 Task: Go to the images section and react to the images on the  page of Microsoft
Action: Mouse moved to (454, 484)
Screenshot: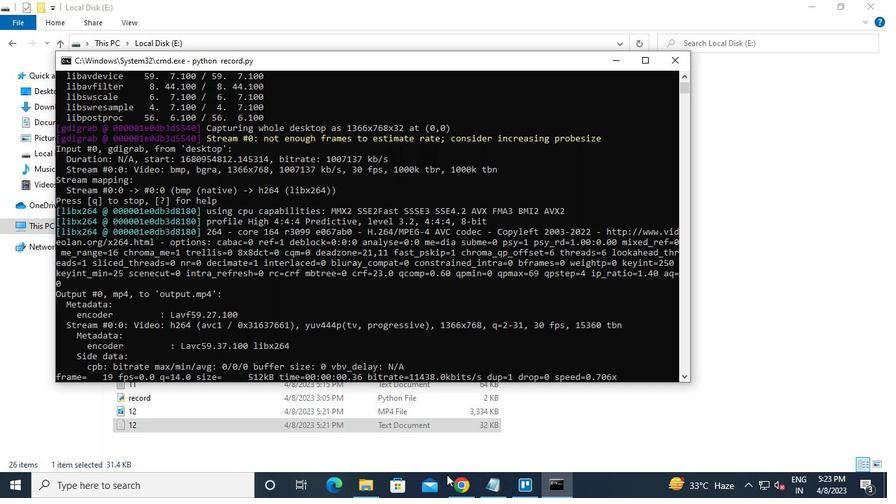 
Action: Mouse pressed left at (454, 484)
Screenshot: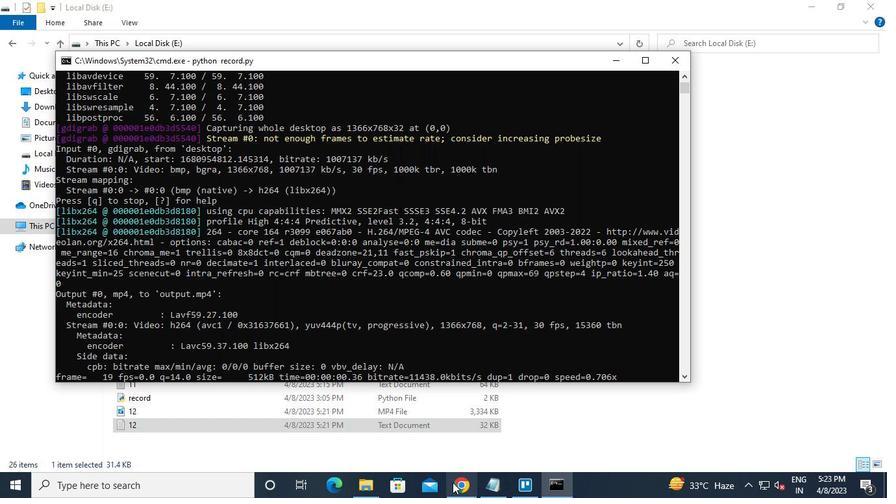 
Action: Mouse moved to (196, 86)
Screenshot: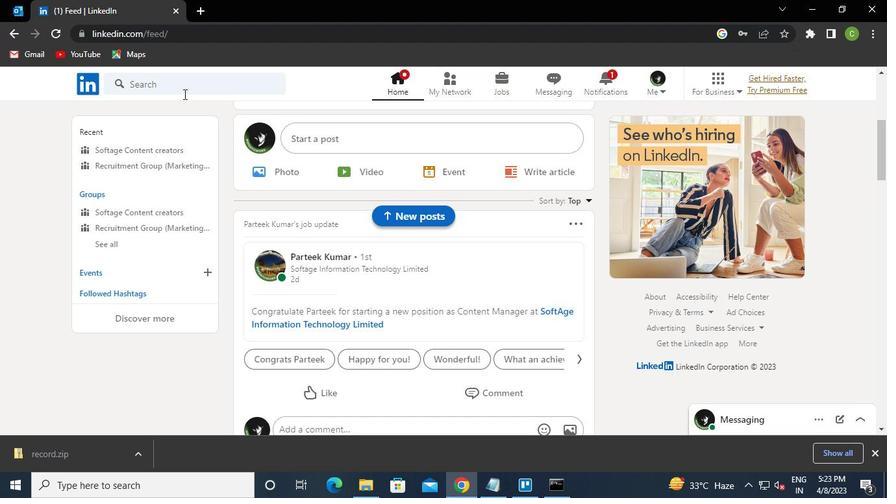 
Action: Mouse pressed left at (196, 86)
Screenshot: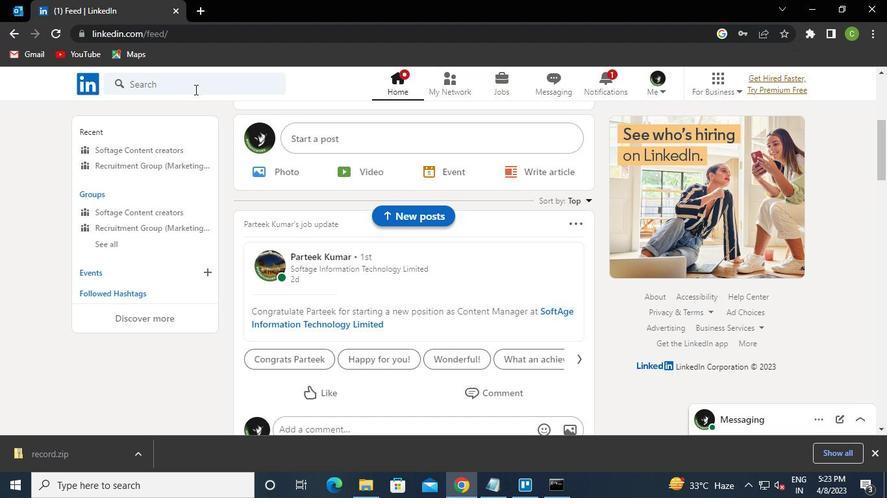 
Action: Keyboard Key.caps_lock
Screenshot: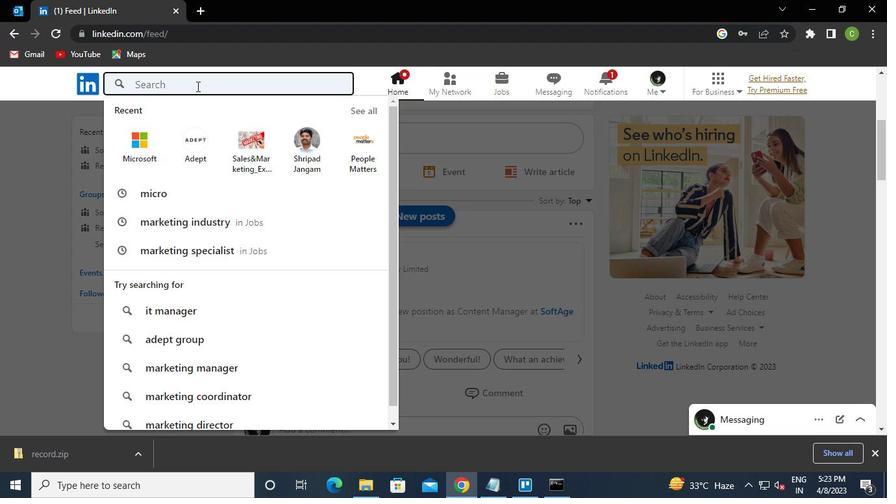 
Action: Keyboard m
Screenshot: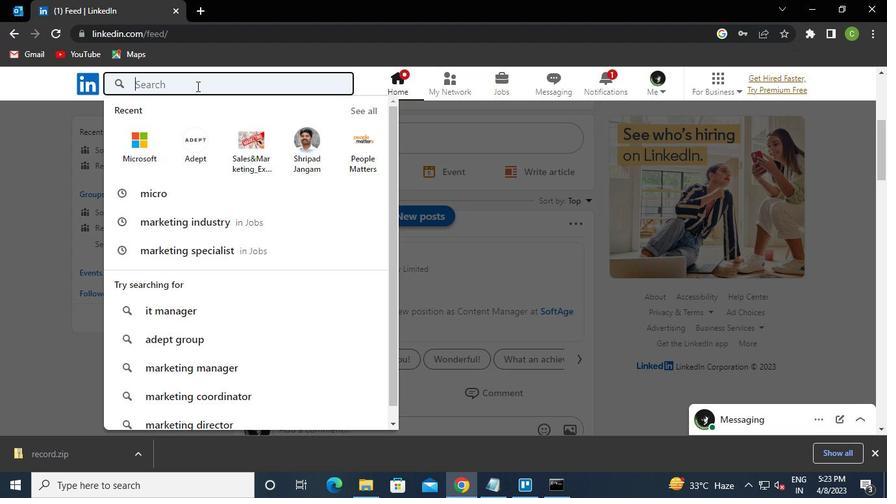 
Action: Keyboard Key.caps_lock
Screenshot: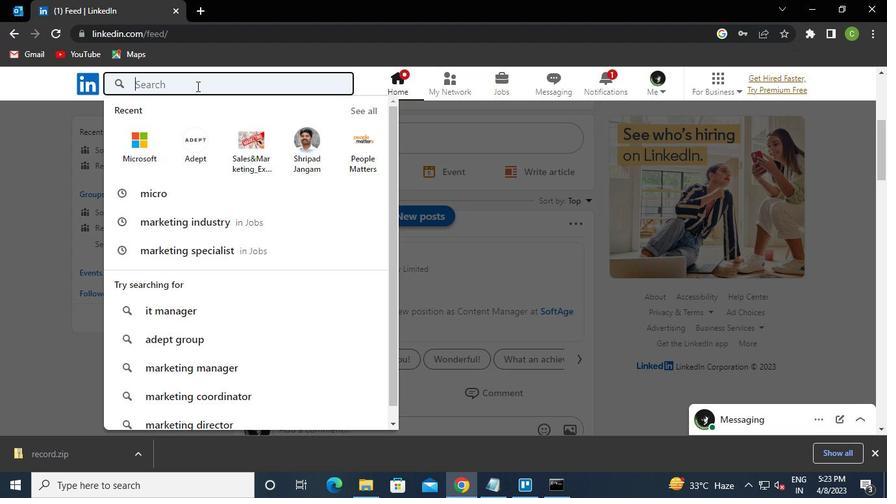 
Action: Keyboard i
Screenshot: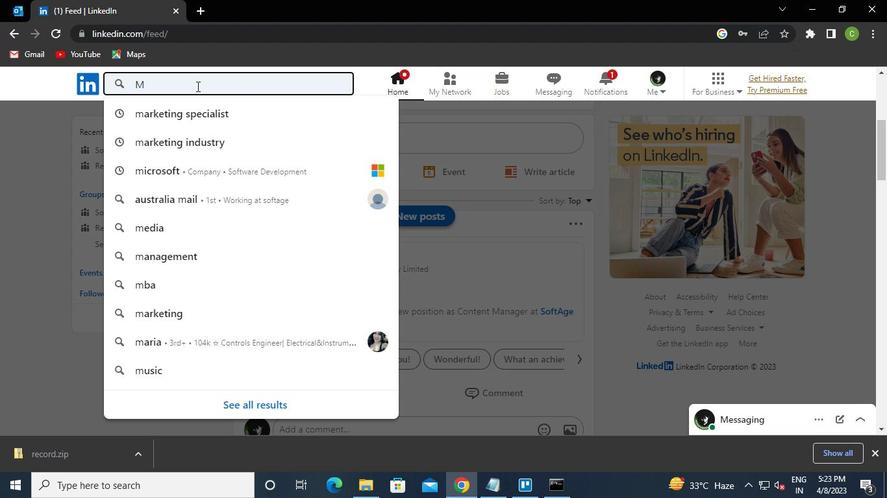 
Action: Keyboard c
Screenshot: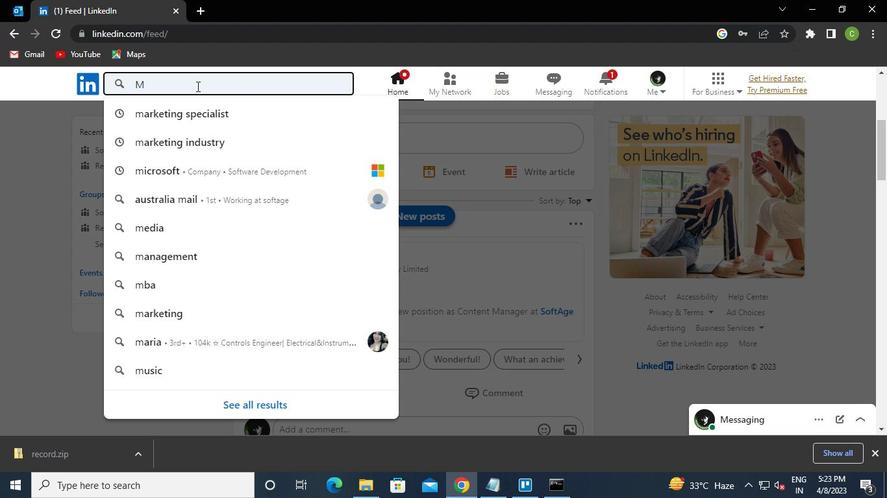 
Action: Keyboard r
Screenshot: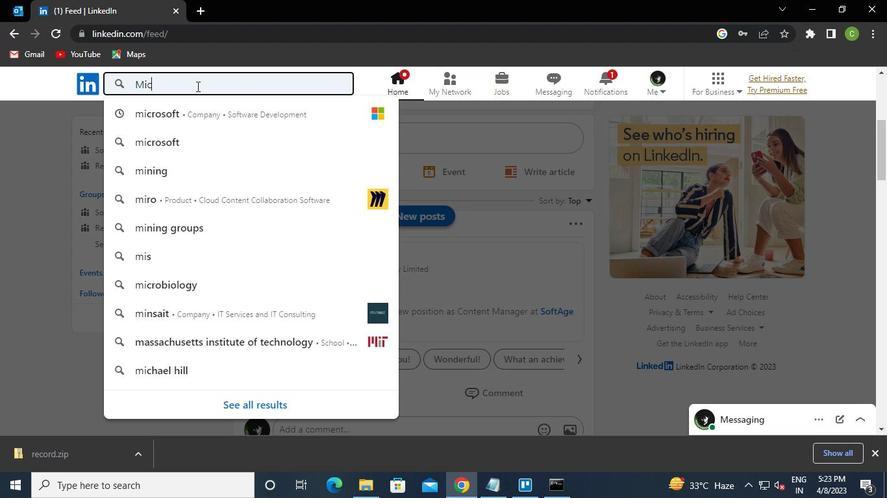
Action: Keyboard o
Screenshot: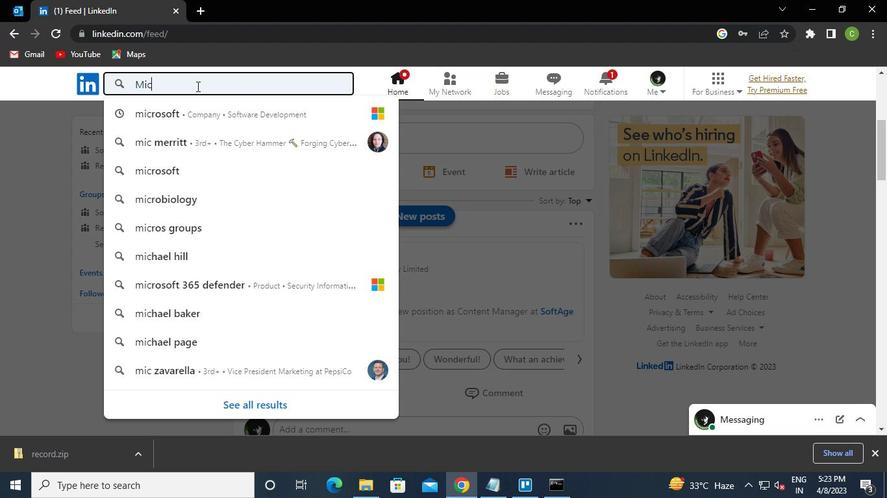 
Action: Keyboard Key.down
Screenshot: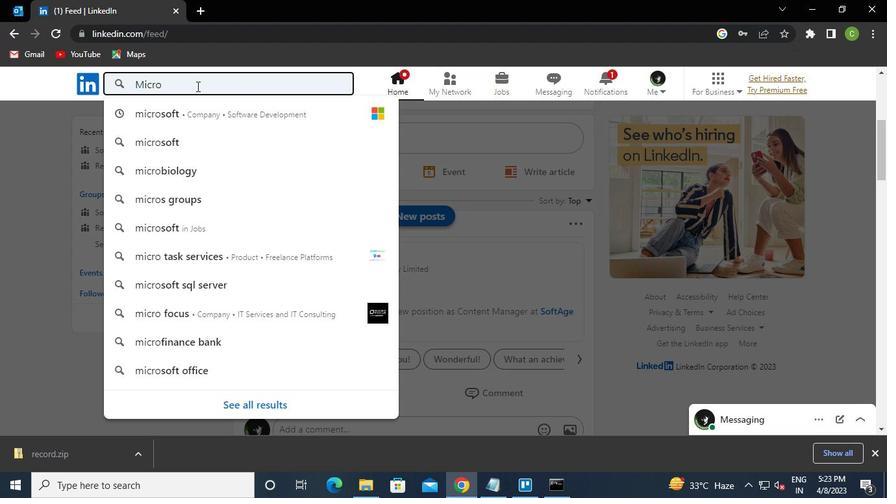 
Action: Keyboard Key.enter
Screenshot: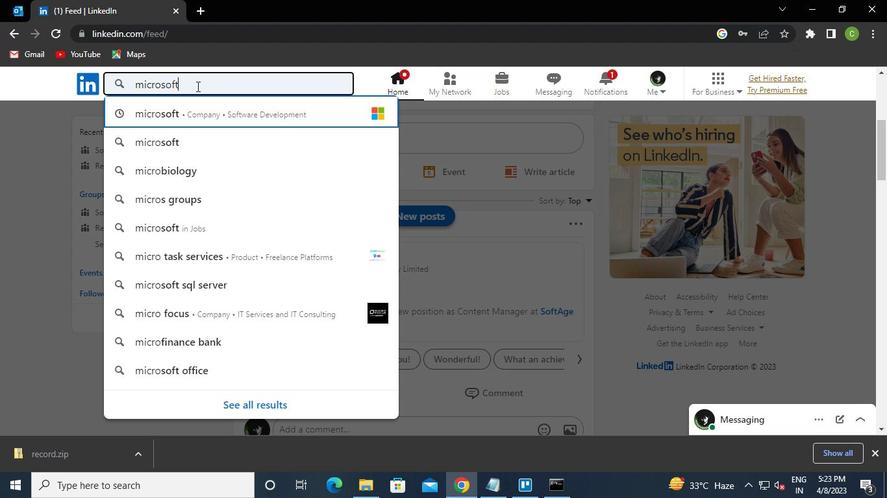 
Action: Mouse moved to (402, 192)
Screenshot: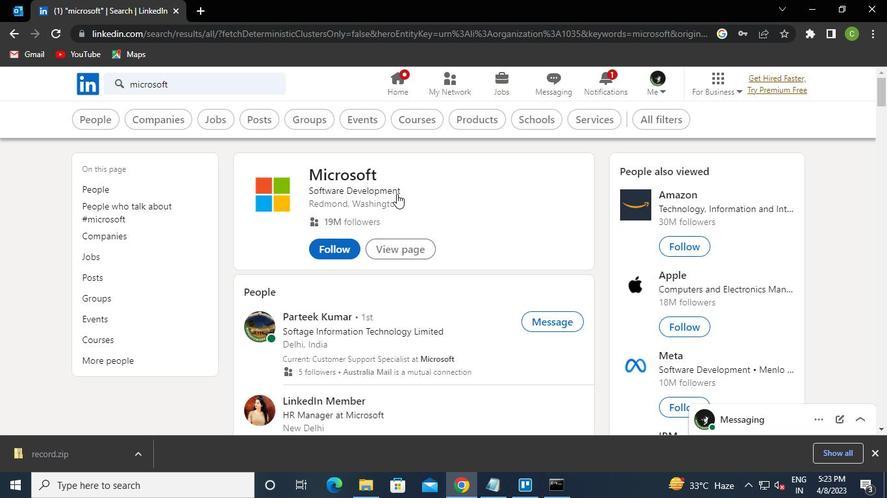 
Action: Mouse pressed left at (402, 192)
Screenshot: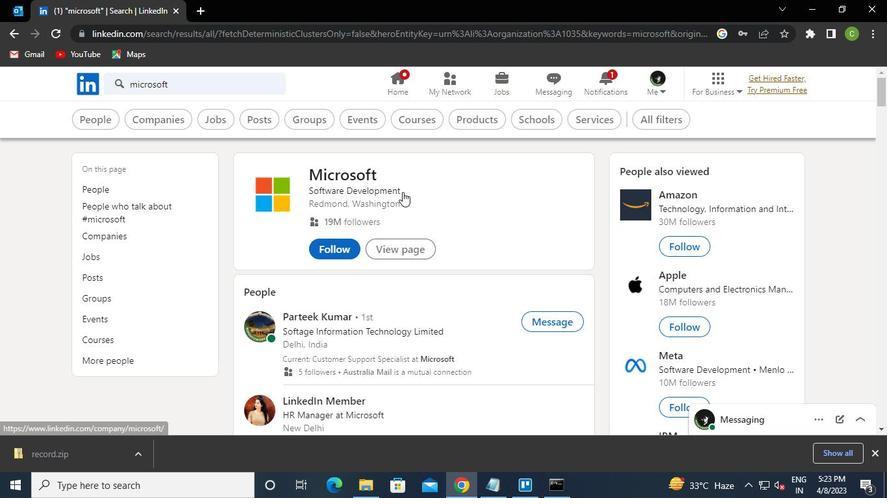 
Action: Mouse moved to (418, 194)
Screenshot: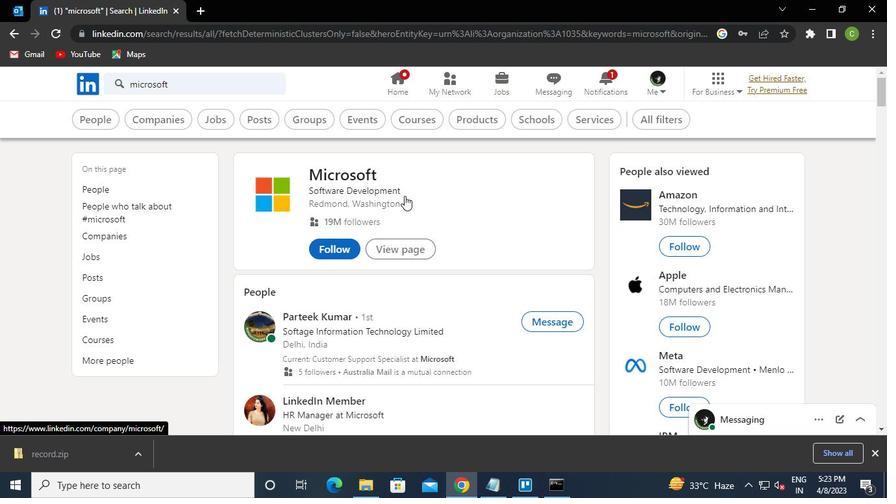 
Action: Mouse pressed left at (418, 194)
Screenshot: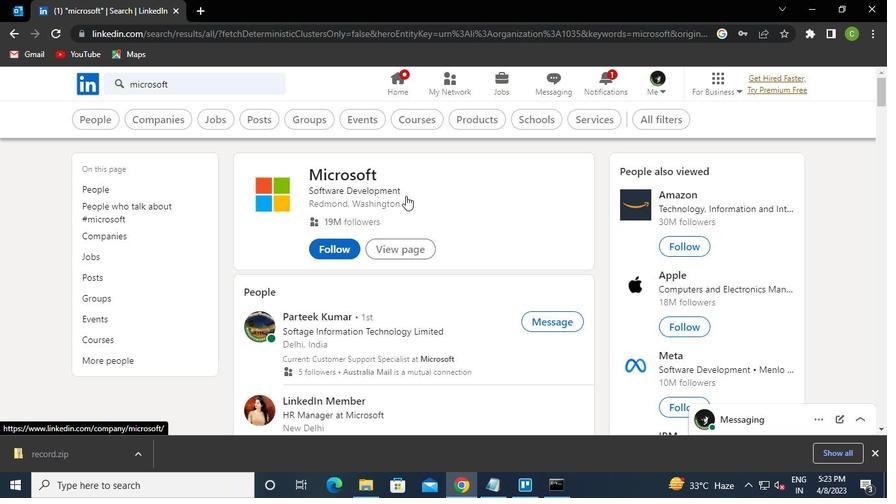 
Action: Mouse moved to (205, 294)
Screenshot: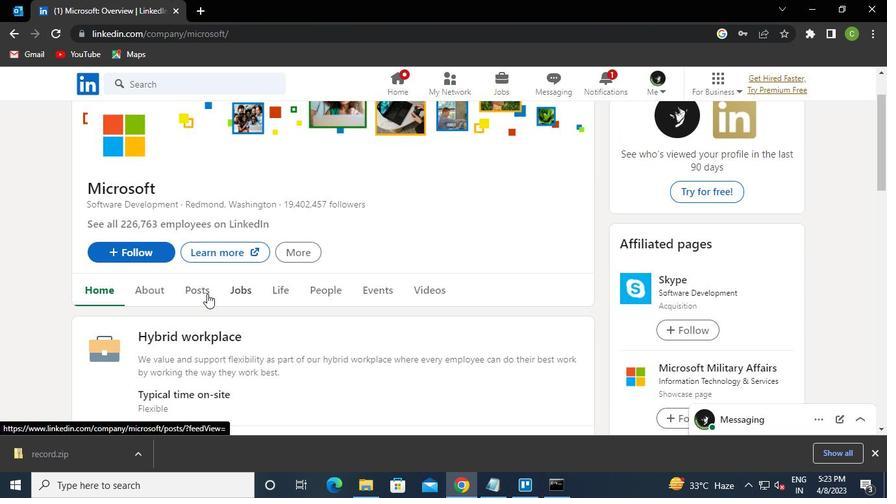 
Action: Mouse pressed left at (205, 294)
Screenshot: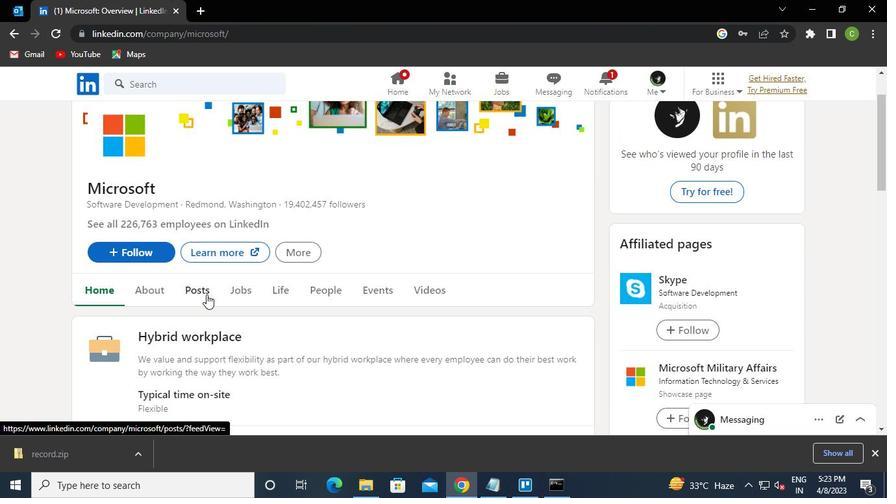 
Action: Mouse moved to (288, 255)
Screenshot: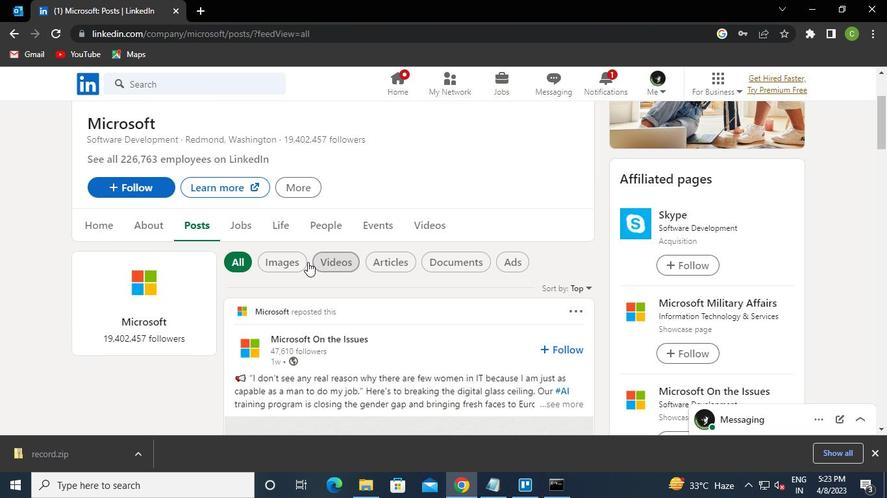 
Action: Mouse pressed left at (288, 255)
Screenshot: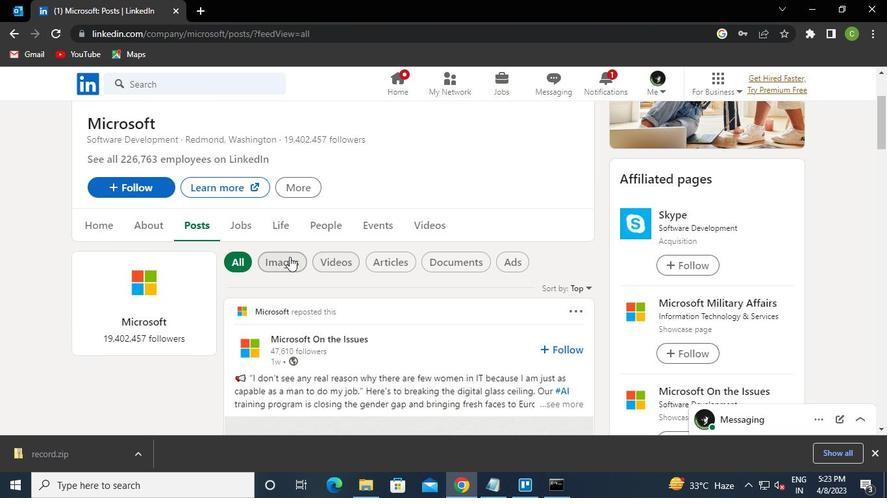 
Action: Mouse moved to (551, 487)
Screenshot: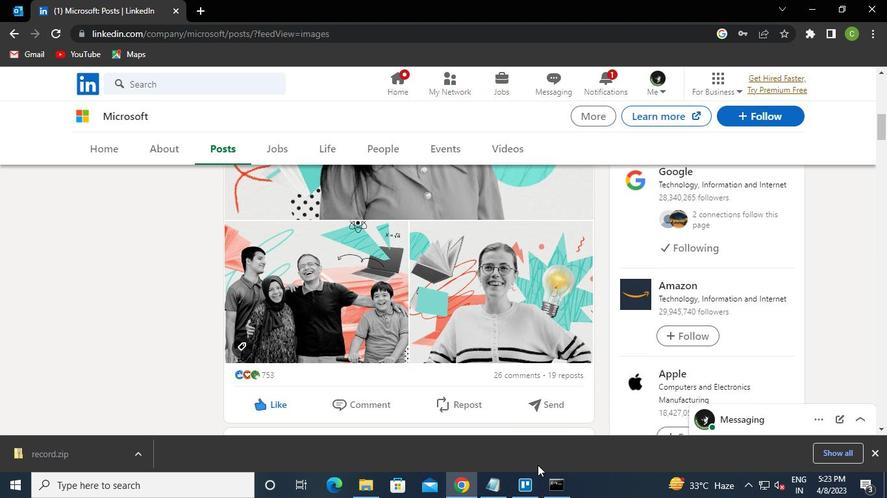 
Action: Mouse pressed left at (551, 487)
Screenshot: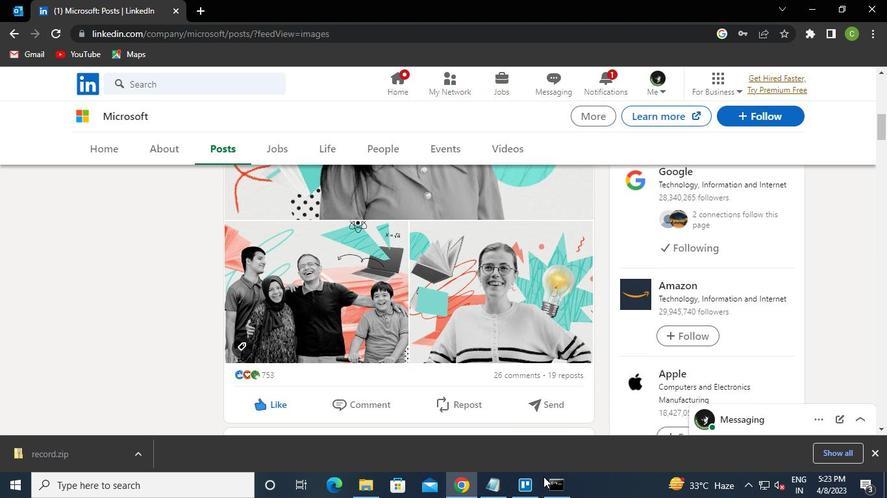 
Action: Mouse moved to (678, 61)
Screenshot: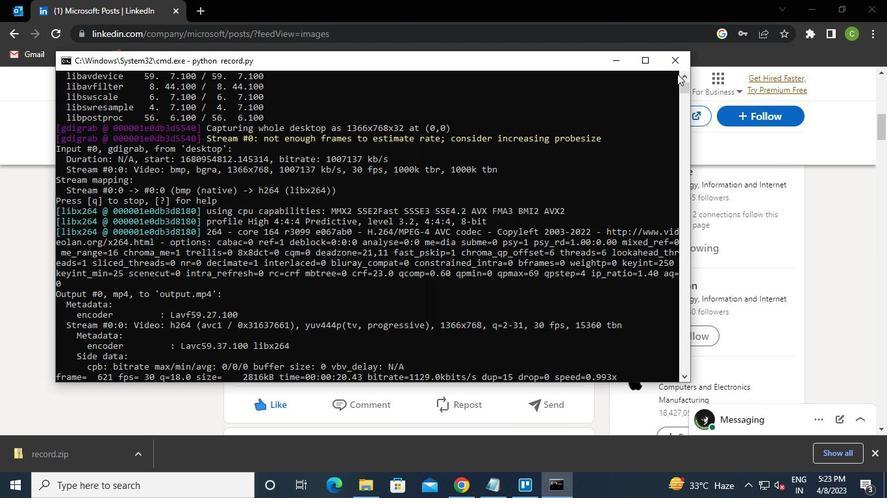 
Action: Mouse pressed left at (678, 61)
Screenshot: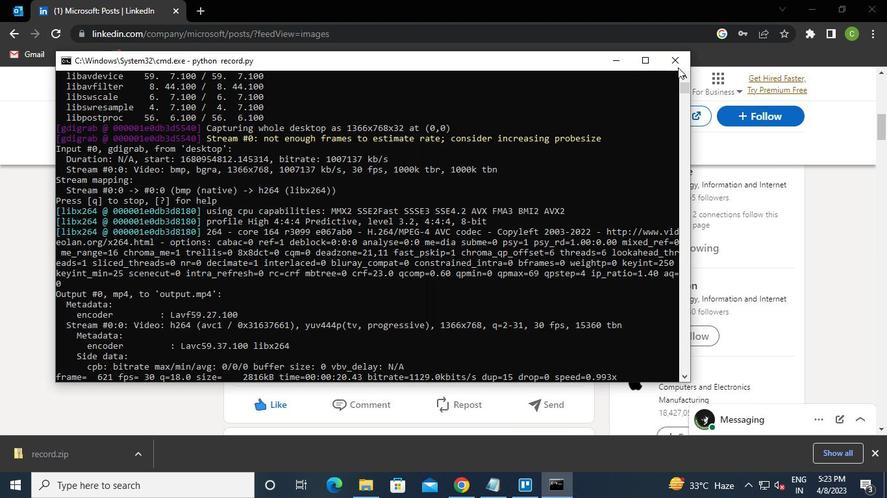 
Action: Mouse moved to (673, 65)
Screenshot: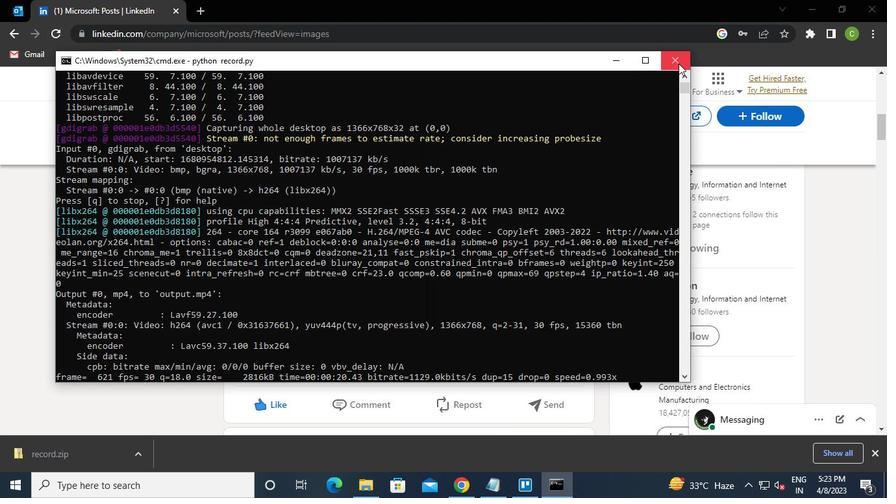 
